 Task: Apply a specialized de-esser plugin with adaptive processing for natural results.
Action: Mouse moved to (76, 0)
Screenshot: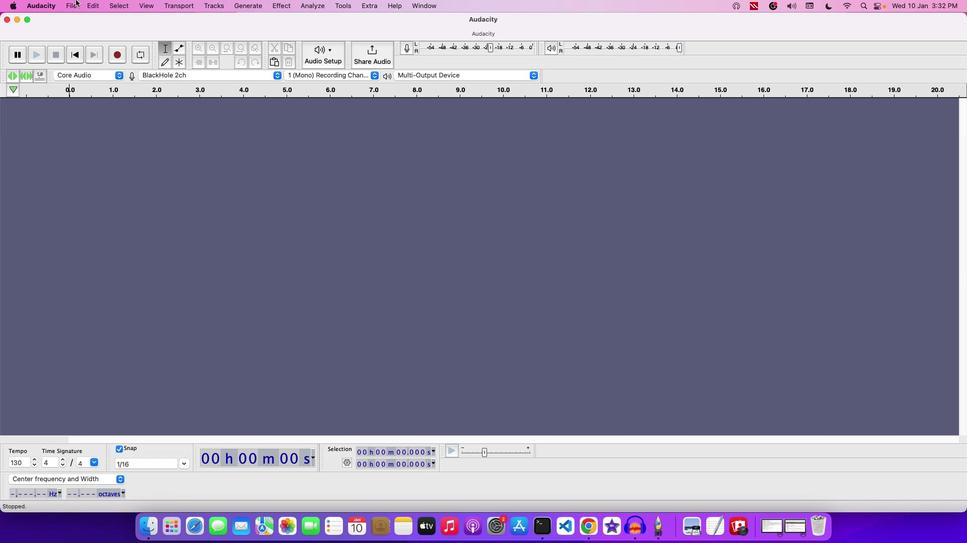 
Action: Mouse pressed left at (76, 0)
Screenshot: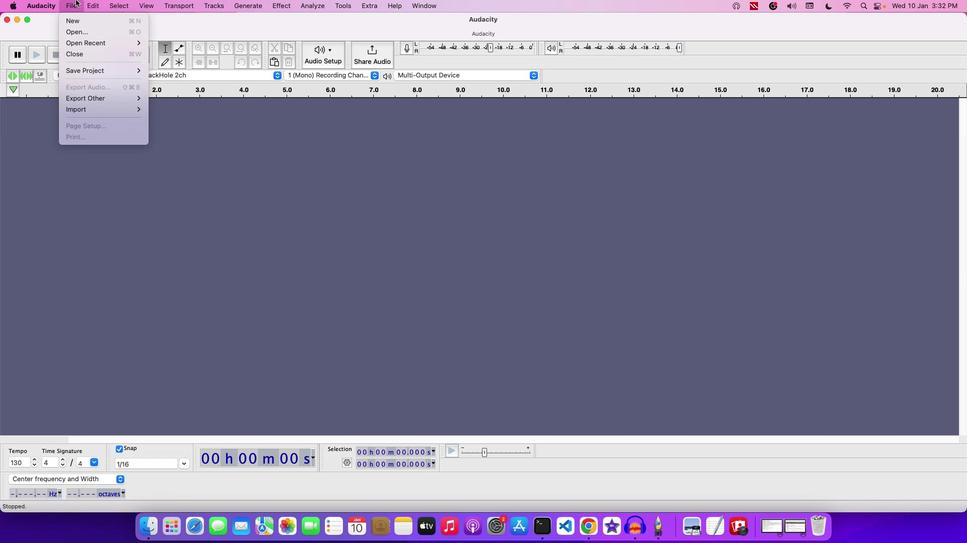
Action: Mouse moved to (85, 34)
Screenshot: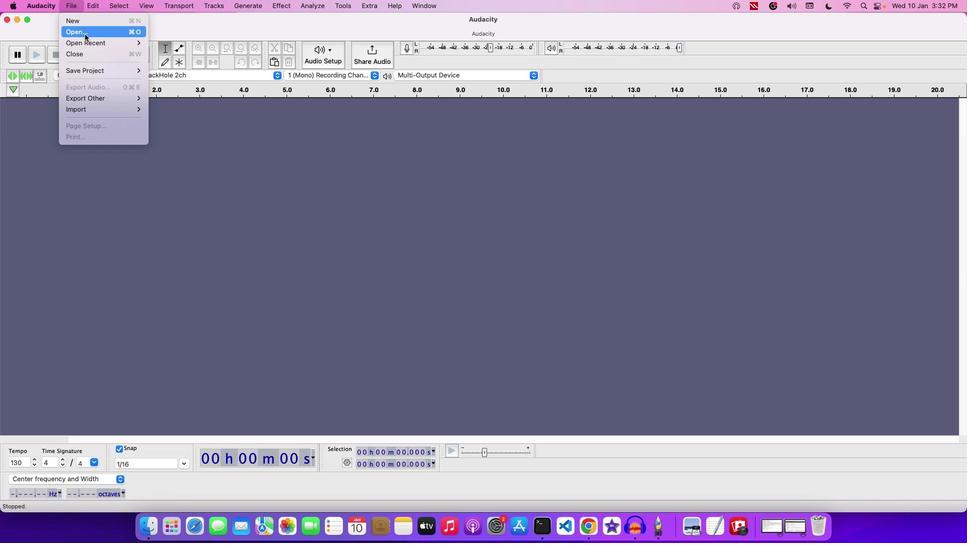 
Action: Mouse pressed left at (85, 34)
Screenshot: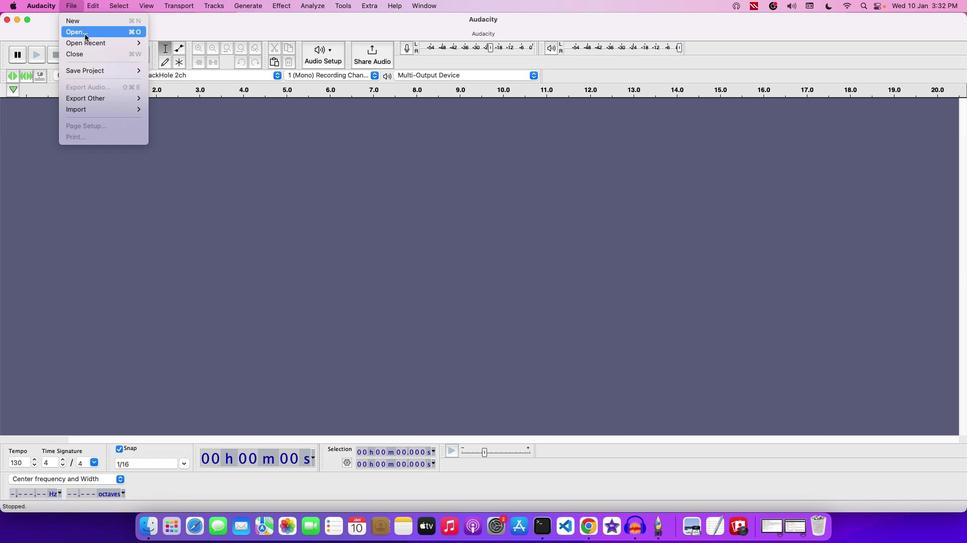 
Action: Mouse moved to (502, 107)
Screenshot: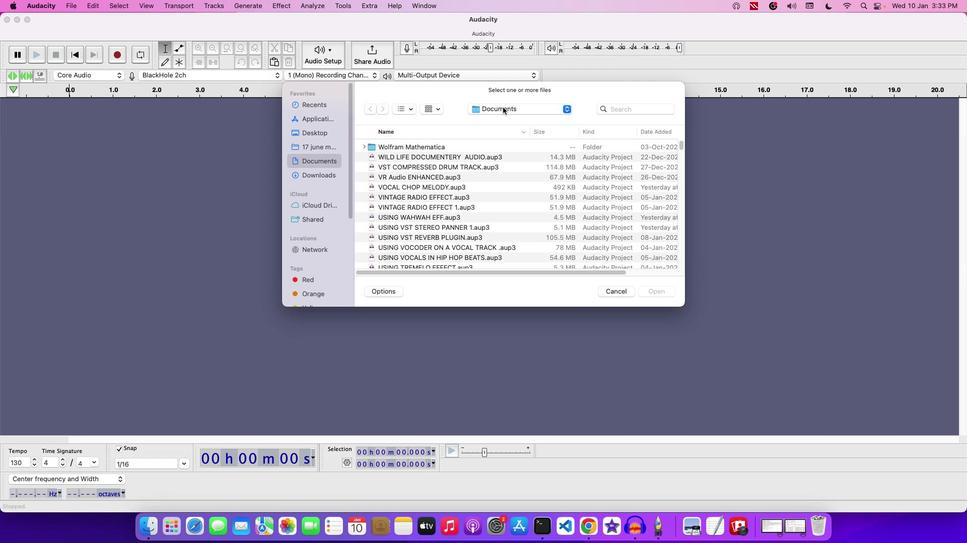 
Action: Mouse pressed left at (502, 107)
Screenshot: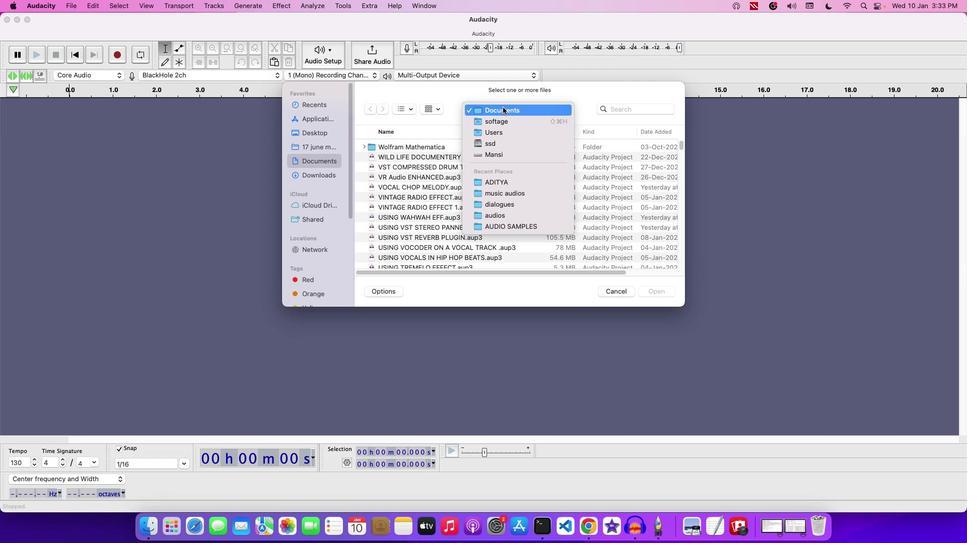 
Action: Mouse moved to (510, 178)
Screenshot: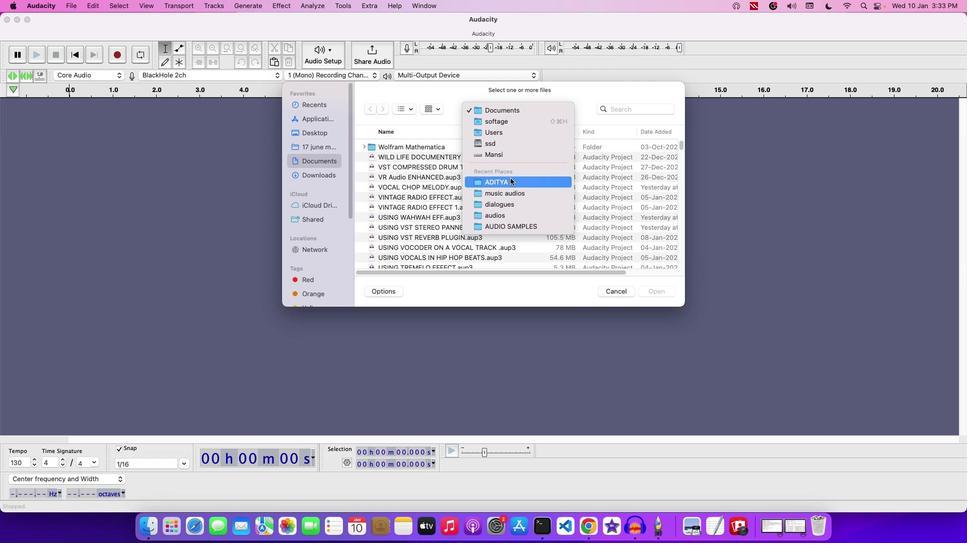 
Action: Mouse pressed left at (510, 178)
Screenshot: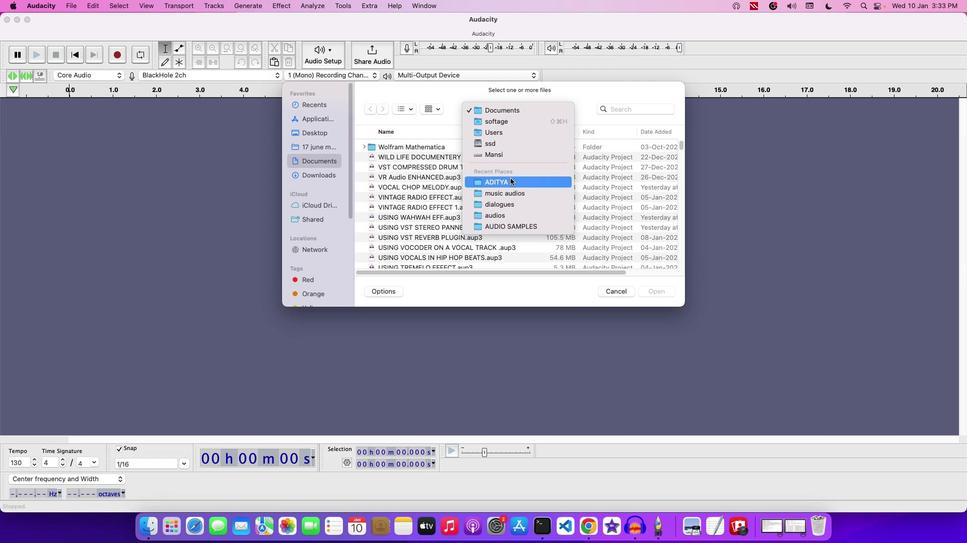 
Action: Mouse moved to (433, 155)
Screenshot: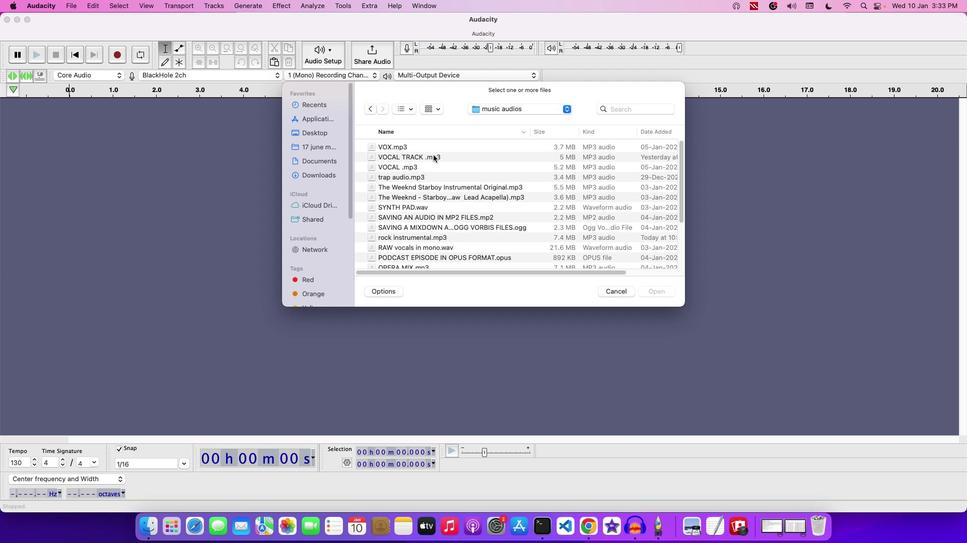 
Action: Mouse pressed left at (433, 155)
Screenshot: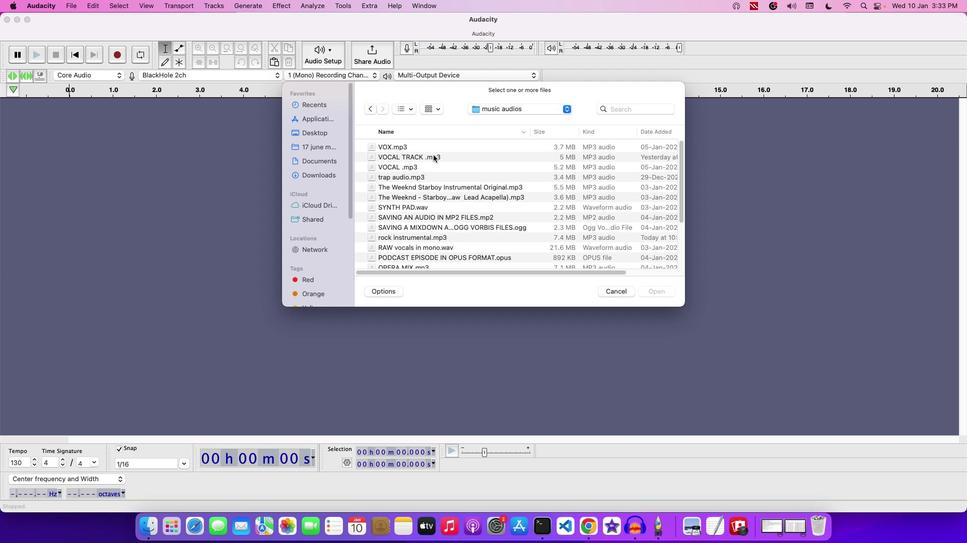 
Action: Mouse moved to (433, 154)
Screenshot: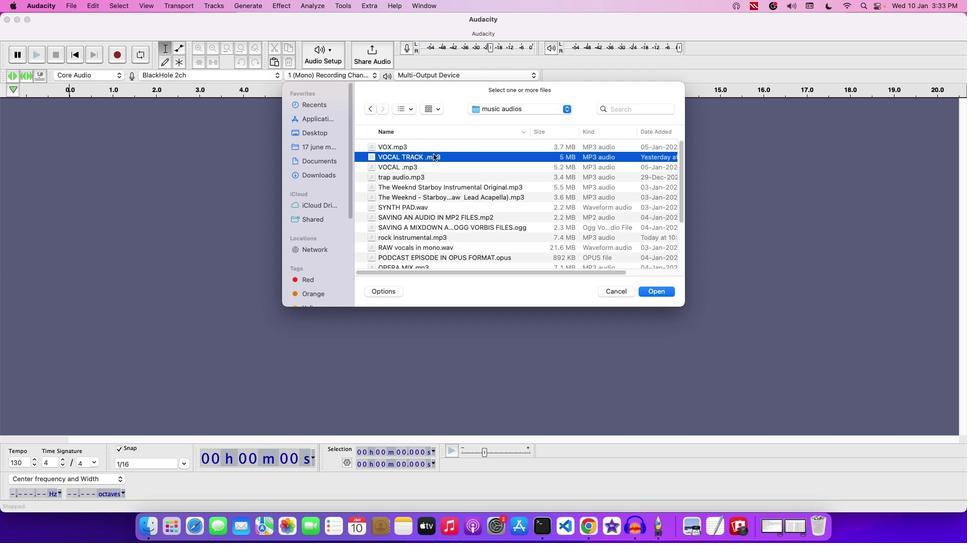 
Action: Mouse pressed left at (433, 154)
Screenshot: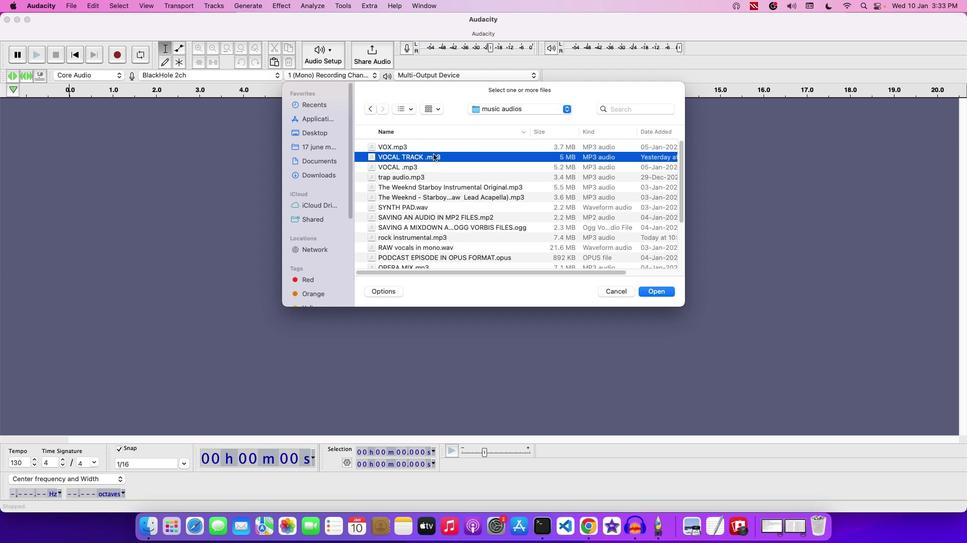 
Action: Mouse moved to (610, 291)
Screenshot: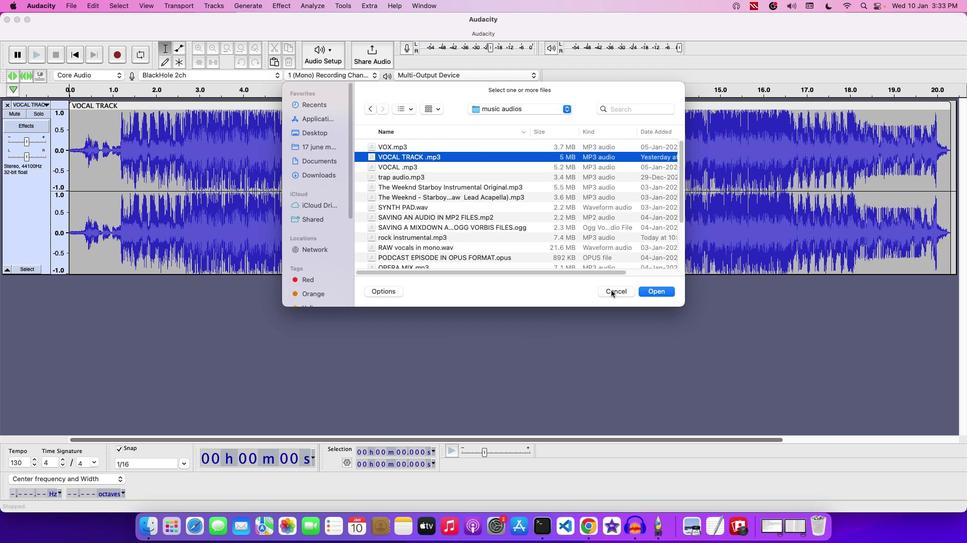 
Action: Mouse pressed left at (610, 291)
Screenshot: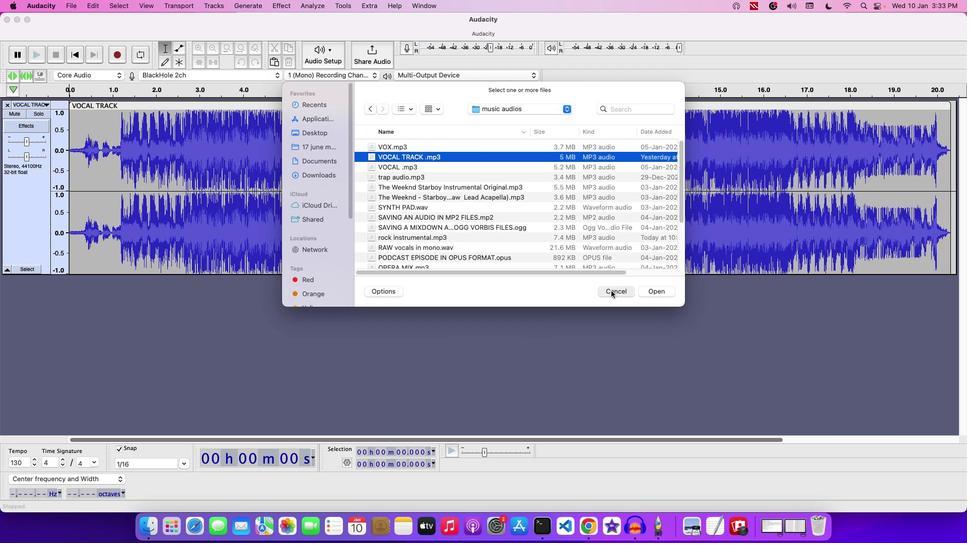 
Action: Mouse moved to (67, 105)
Screenshot: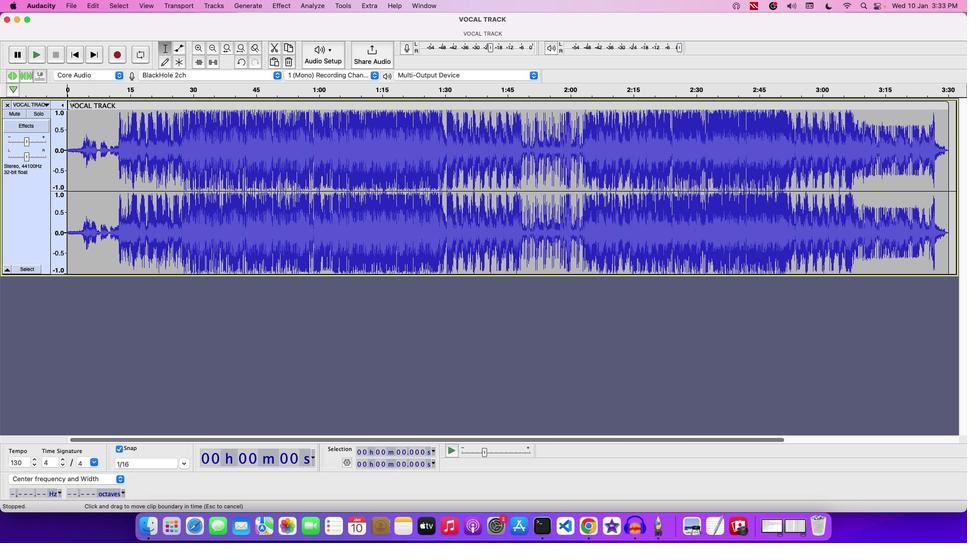 
Action: Mouse pressed left at (67, 105)
Screenshot: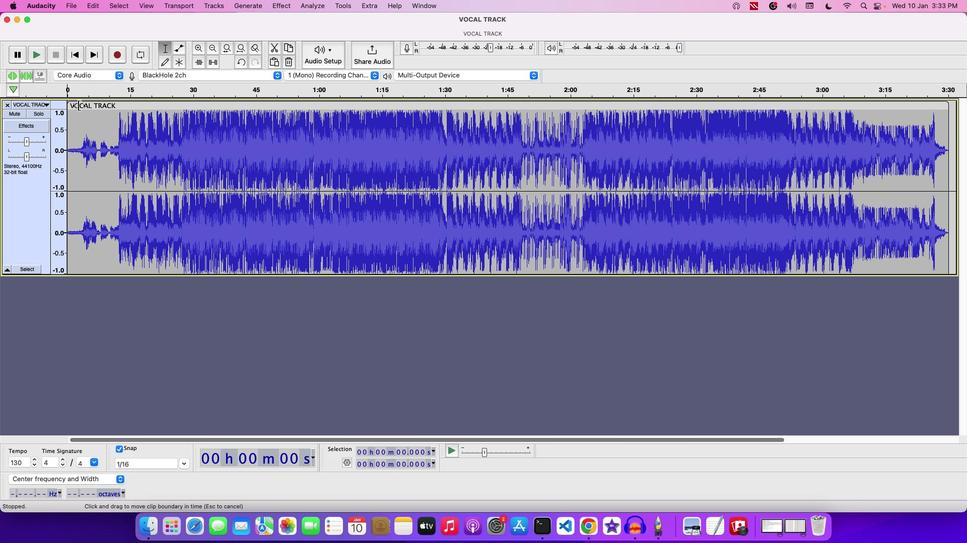 
Action: Mouse moved to (116, 106)
Screenshot: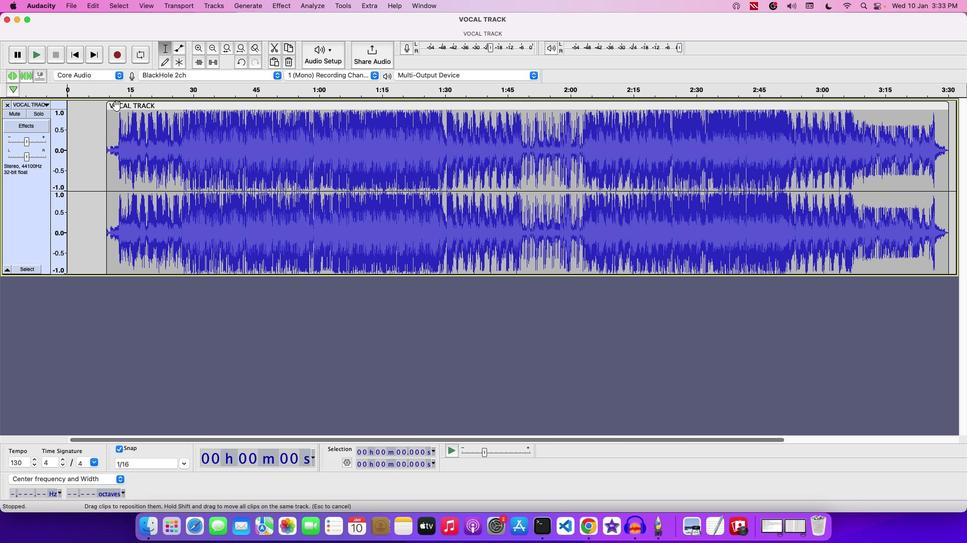 
Action: Mouse pressed left at (116, 106)
Screenshot: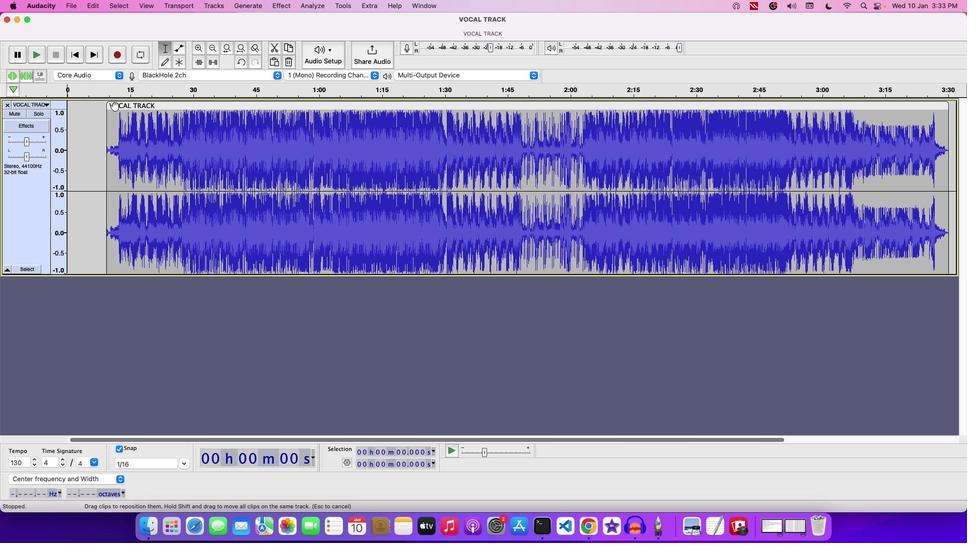 
Action: Mouse moved to (77, 98)
Screenshot: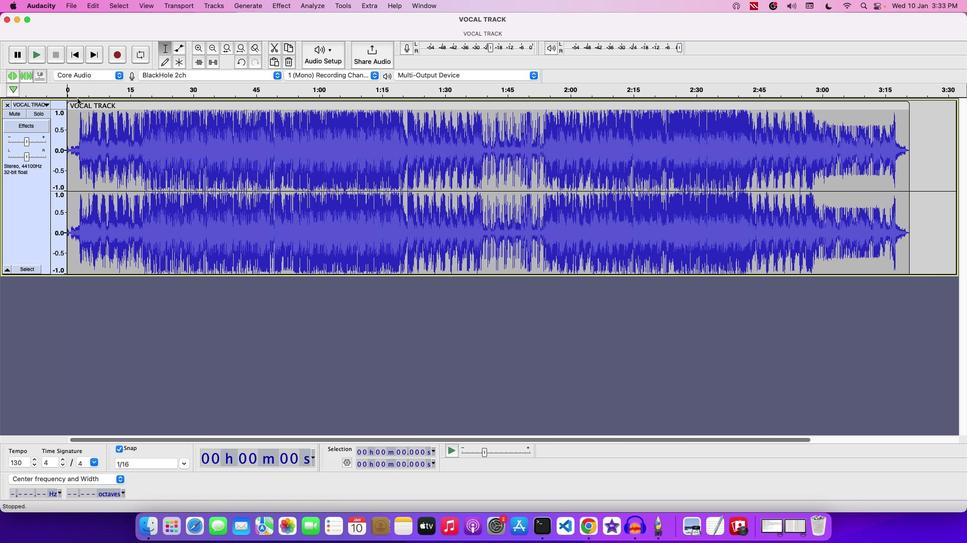 
Action: Key pressed Key.space
Screenshot: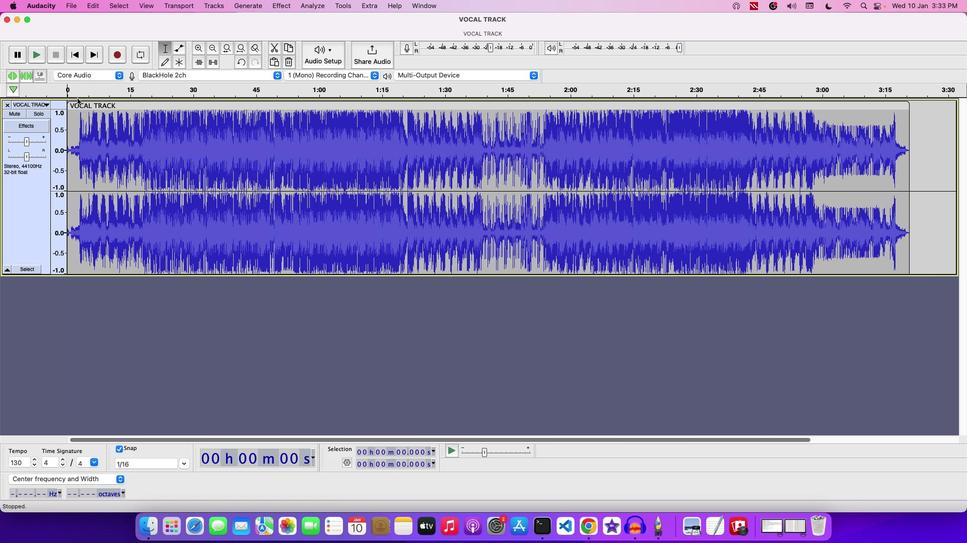 
Action: Mouse moved to (29, 143)
Screenshot: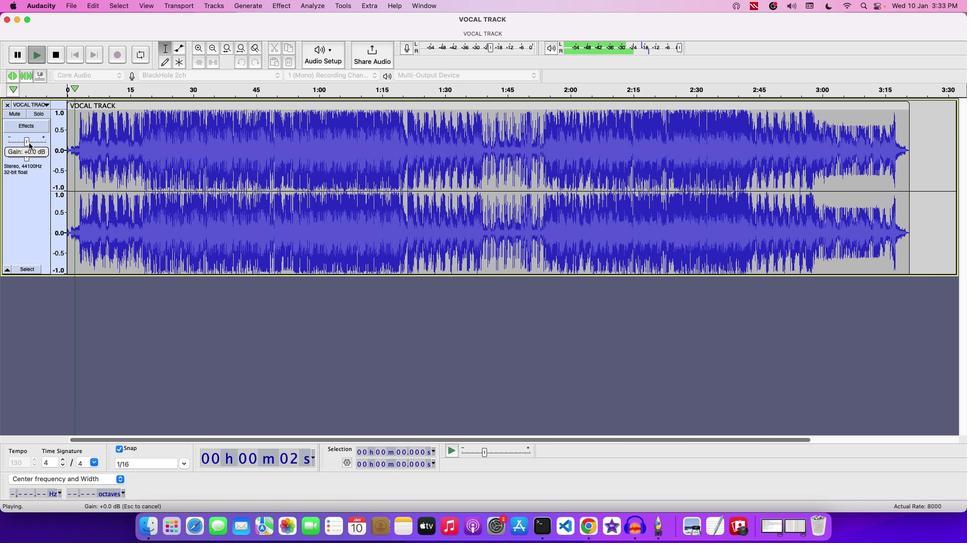 
Action: Mouse pressed left at (29, 143)
Screenshot: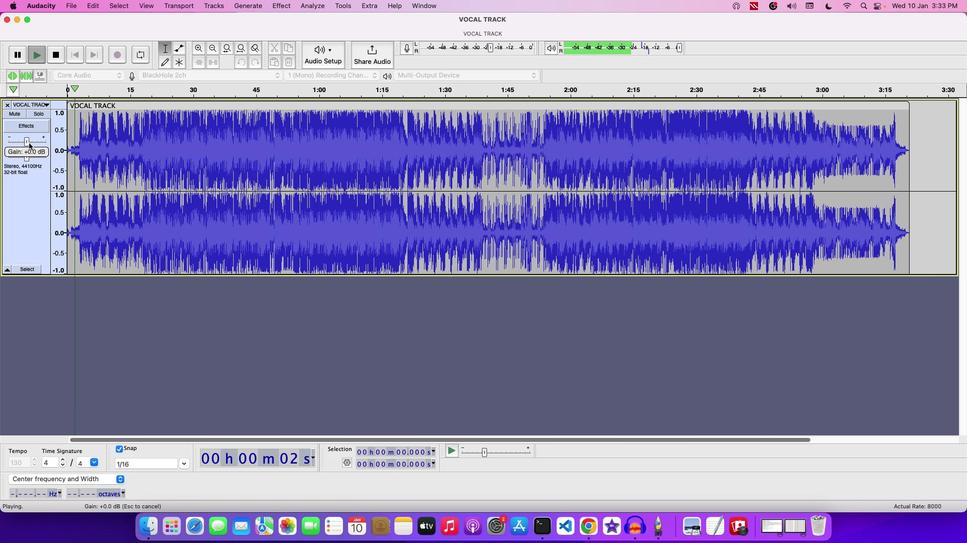 
Action: Mouse moved to (253, 134)
Screenshot: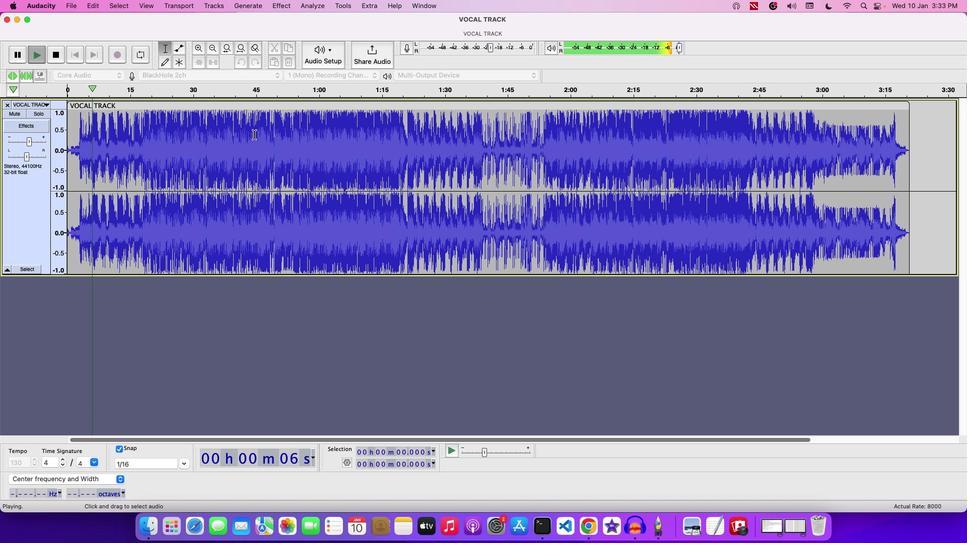 
Action: Mouse pressed left at (253, 134)
Screenshot: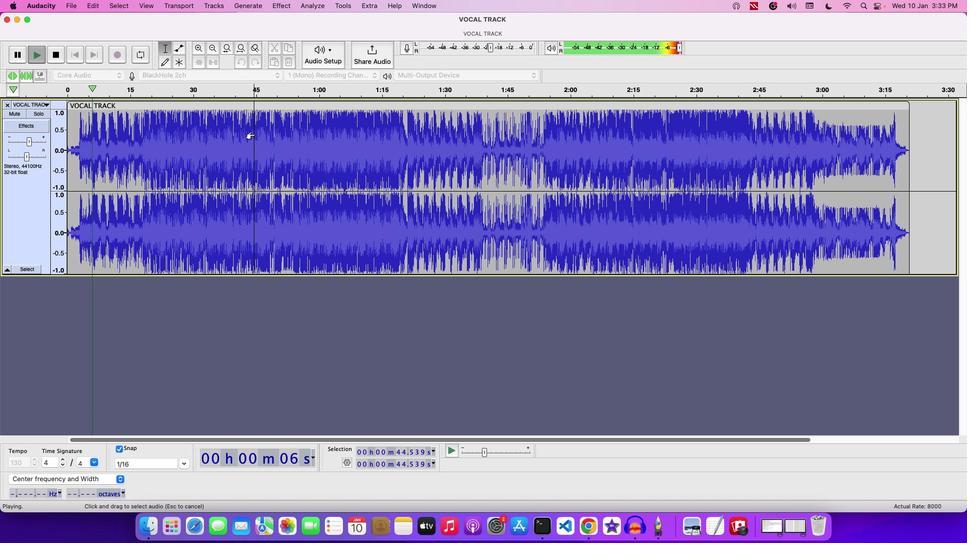
Action: Mouse pressed left at (253, 134)
Screenshot: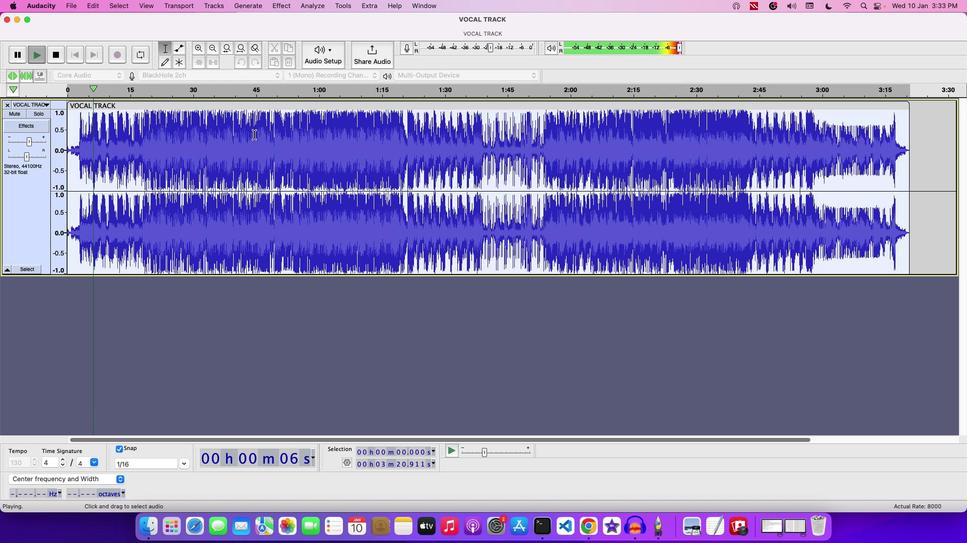 
Action: Mouse moved to (312, 150)
Screenshot: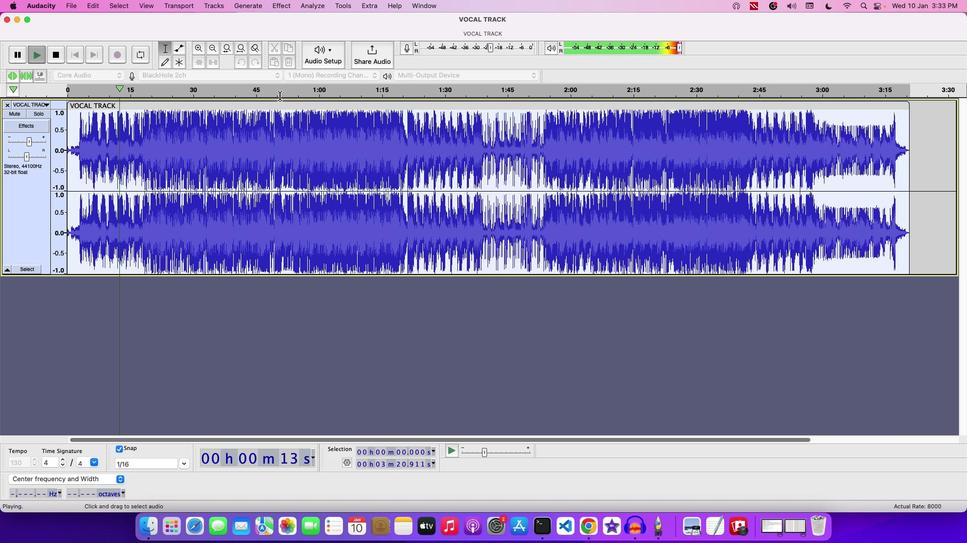 
Action: Key pressed Key.space
Screenshot: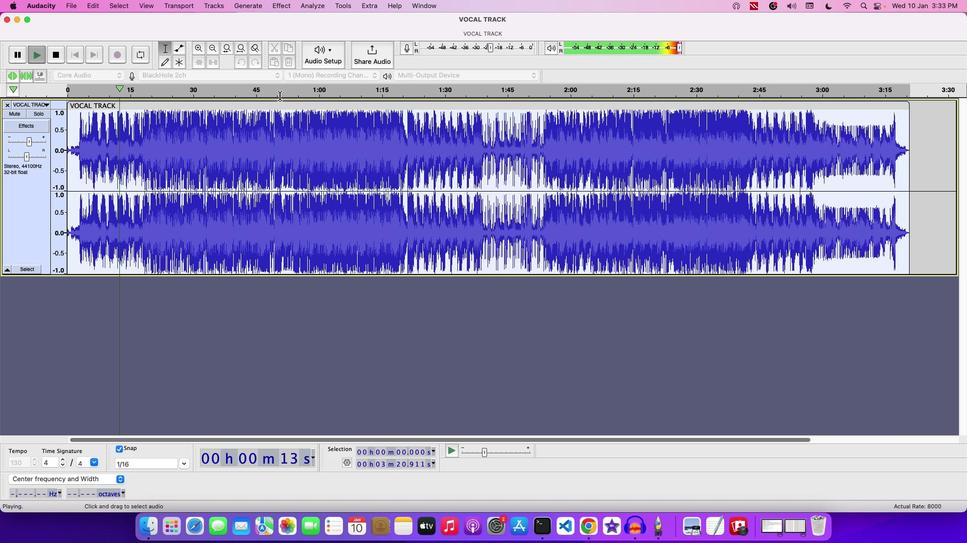 
Action: Mouse moved to (285, 5)
Screenshot: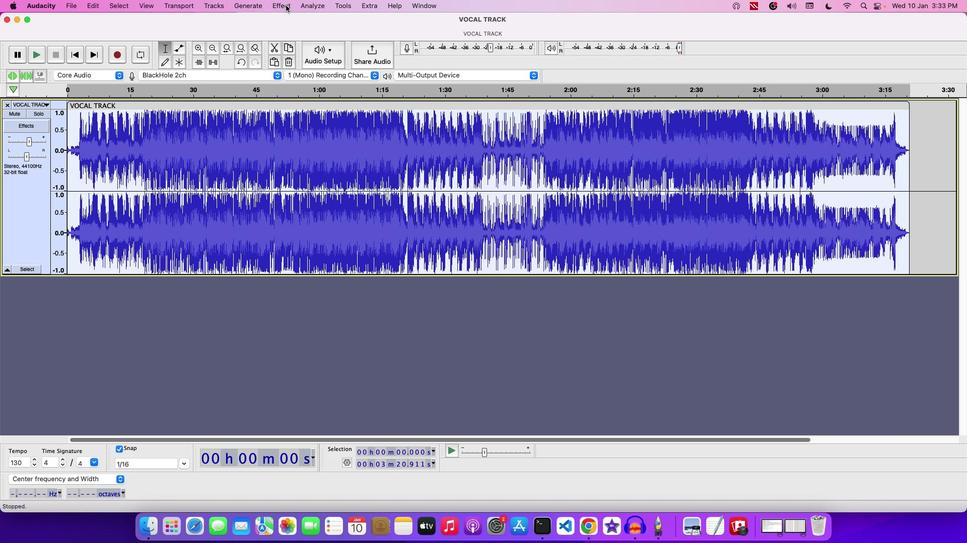 
Action: Mouse pressed left at (285, 5)
Screenshot: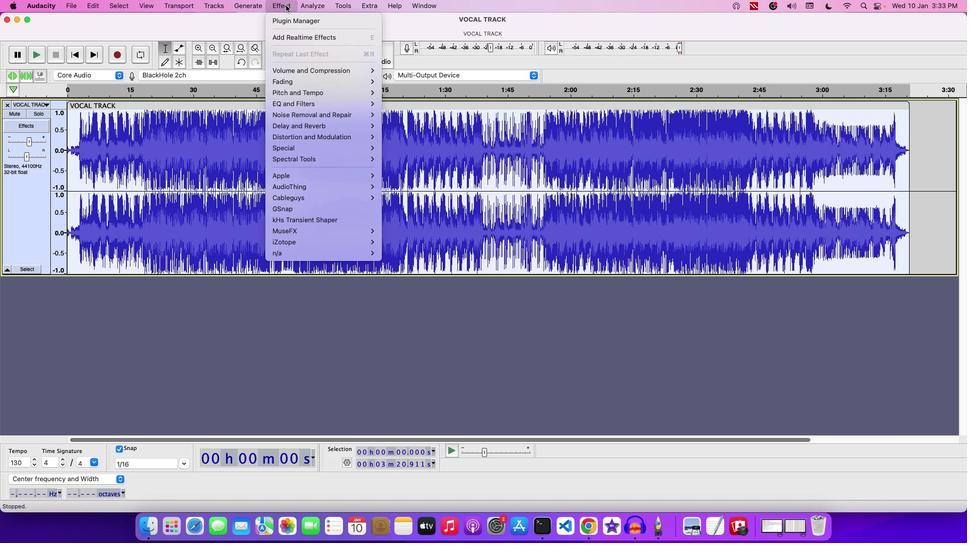 
Action: Mouse moved to (410, 256)
Screenshot: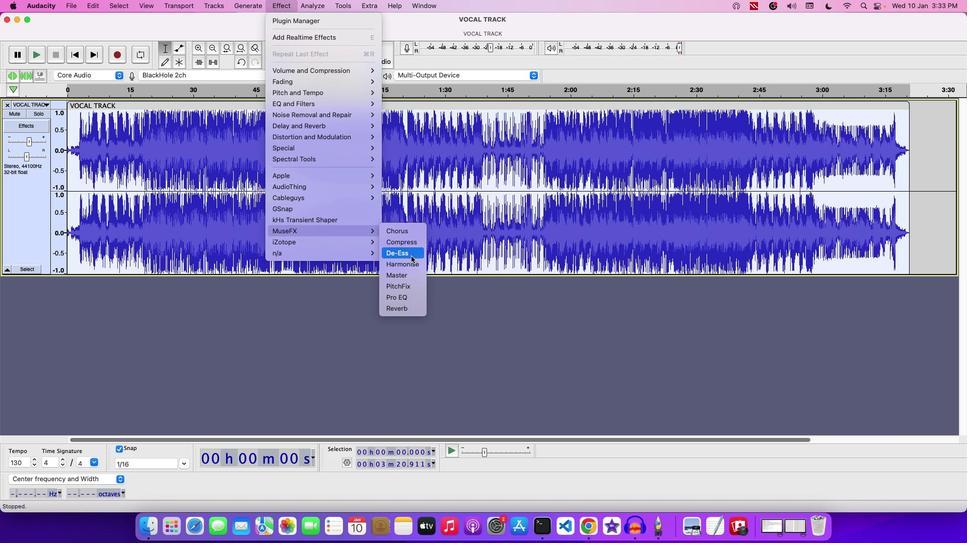 
Action: Mouse pressed left at (410, 256)
Screenshot: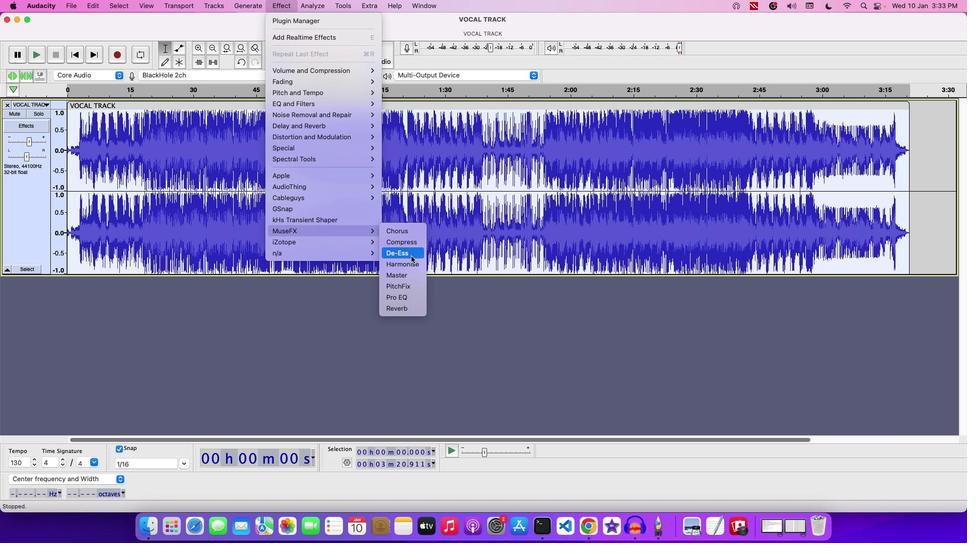 
Action: Mouse moved to (474, 173)
Screenshot: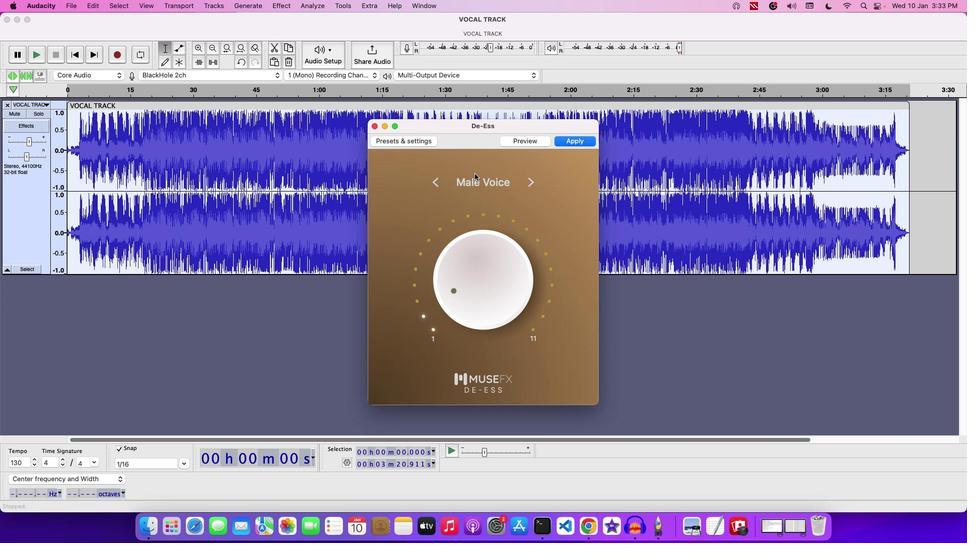 
Action: Mouse pressed left at (474, 173)
Screenshot: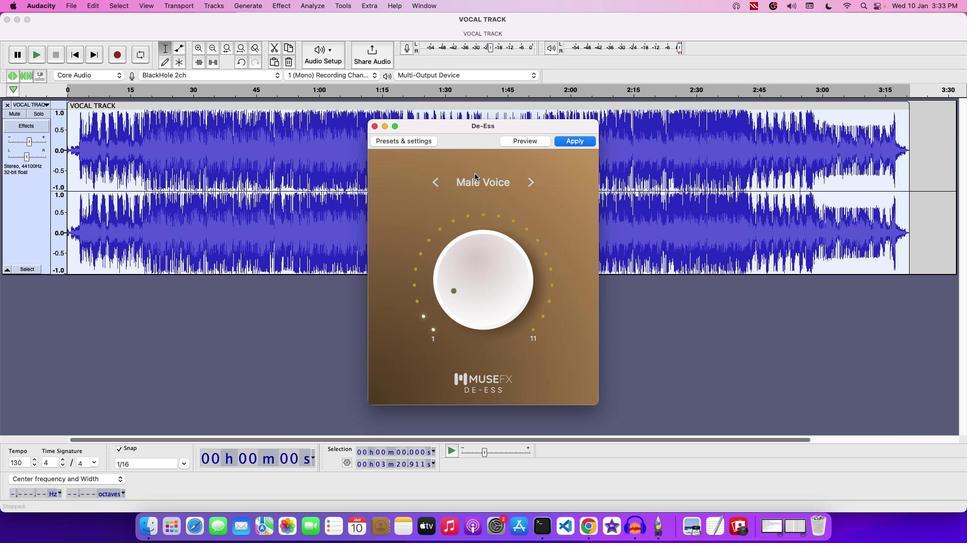 
Action: Mouse moved to (473, 184)
Screenshot: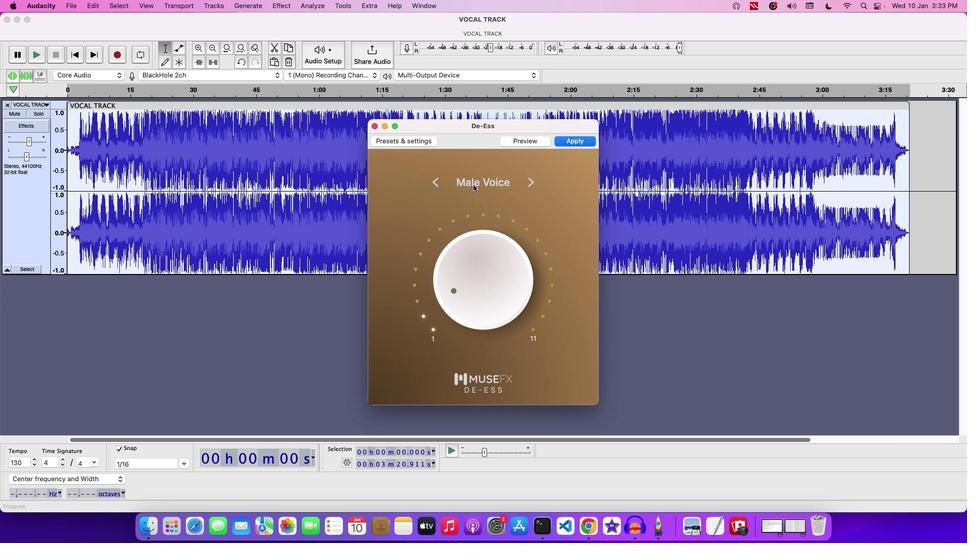 
Action: Mouse pressed left at (473, 184)
Screenshot: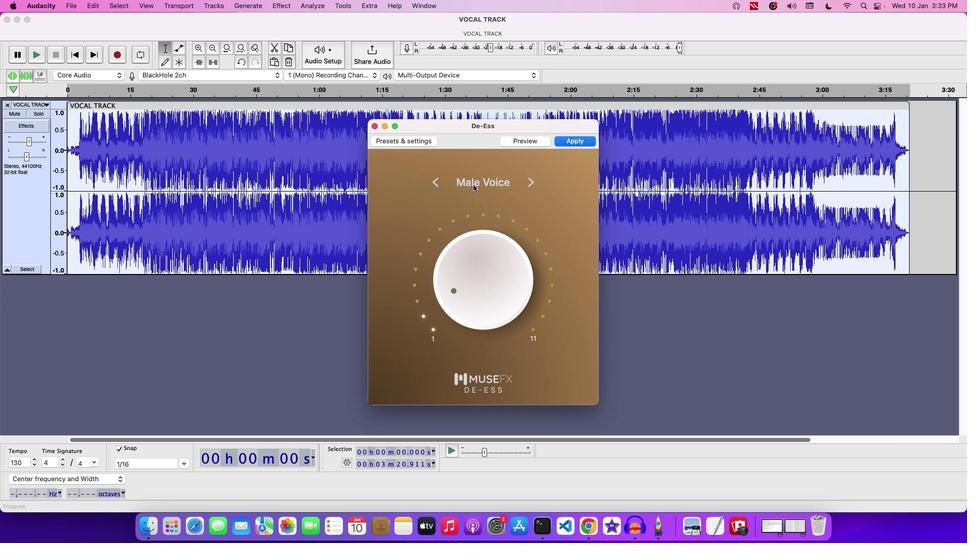 
Action: Mouse moved to (479, 218)
Screenshot: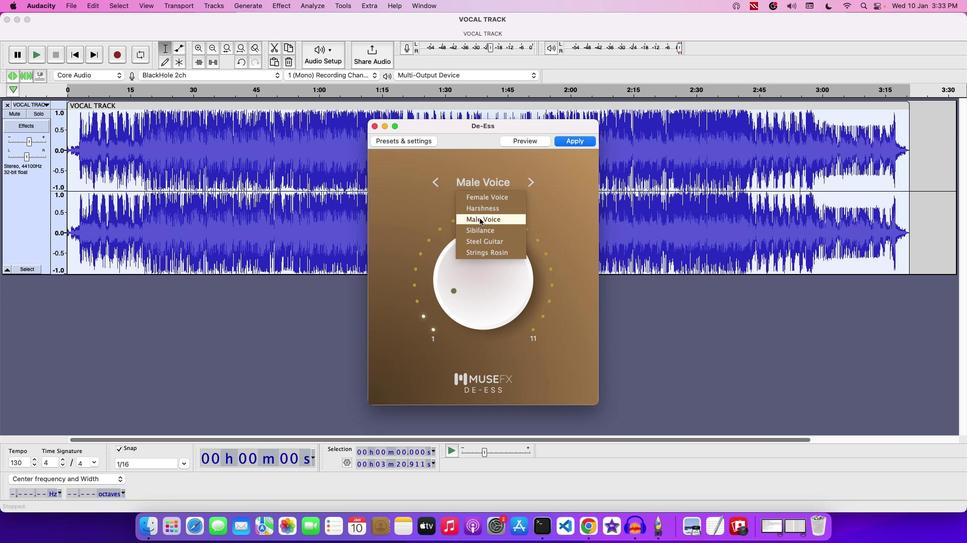 
Action: Key pressed Key.enter
Screenshot: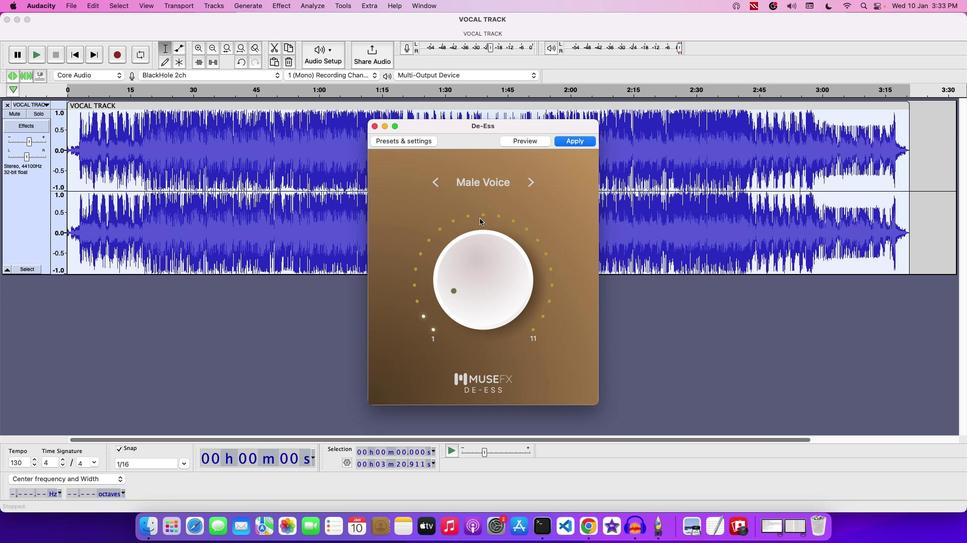 
Action: Mouse moved to (483, 292)
Screenshot: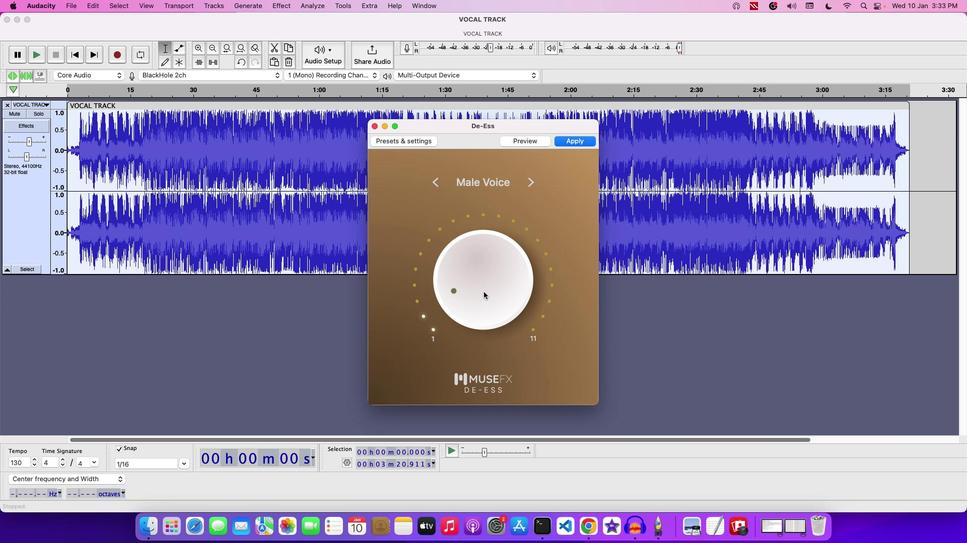 
Action: Mouse pressed left at (483, 292)
Screenshot: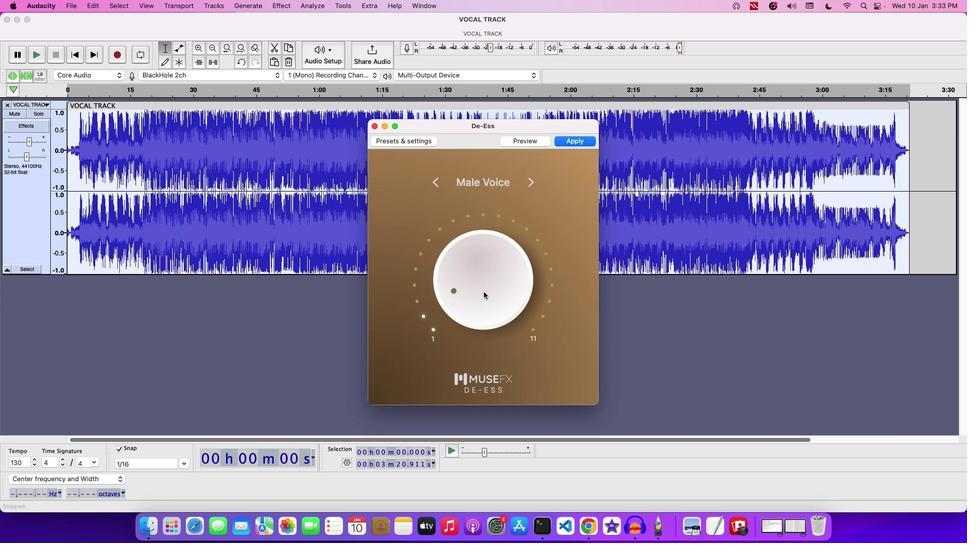 
Action: Mouse moved to (570, 140)
Screenshot: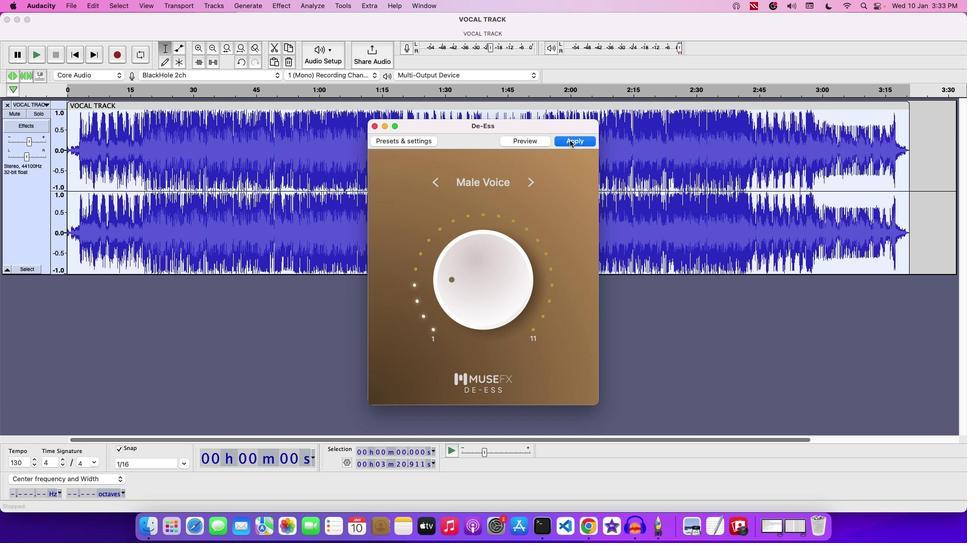 
Action: Mouse pressed left at (570, 140)
Screenshot: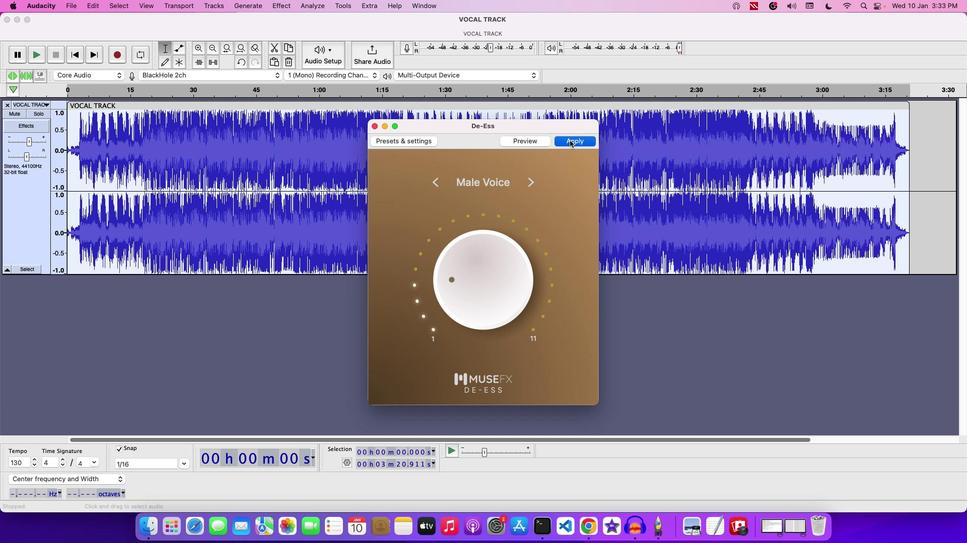
Action: Mouse moved to (227, 180)
Screenshot: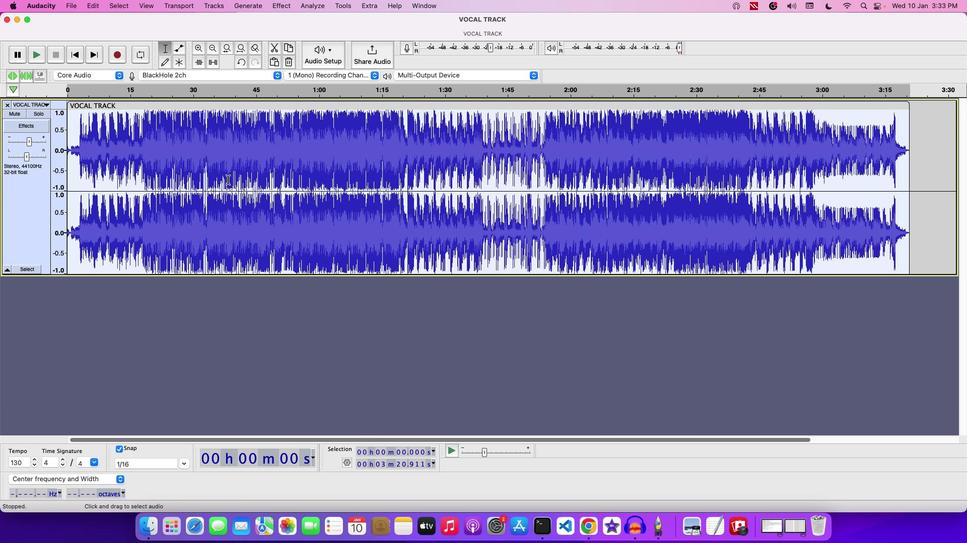 
Action: Key pressed Key.space
Screenshot: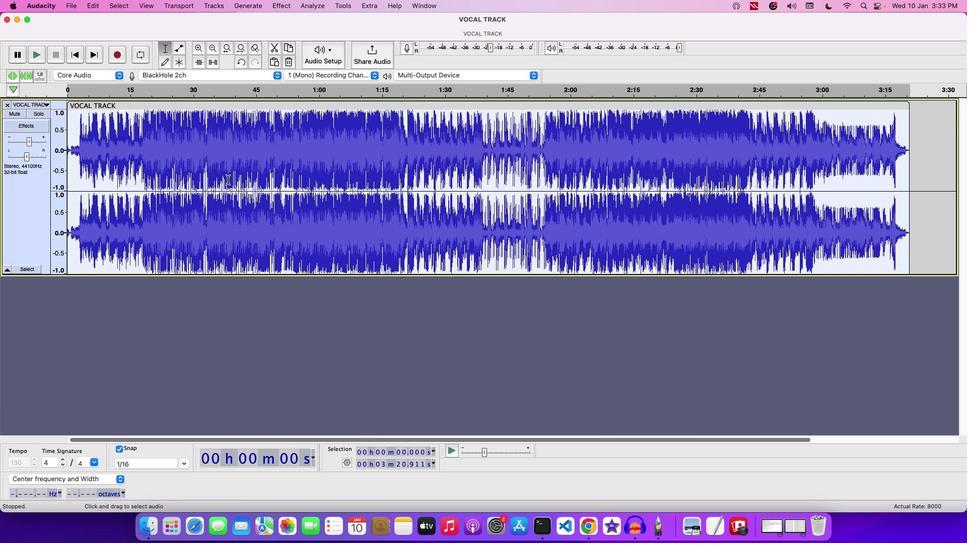 
Action: Mouse moved to (255, 181)
Screenshot: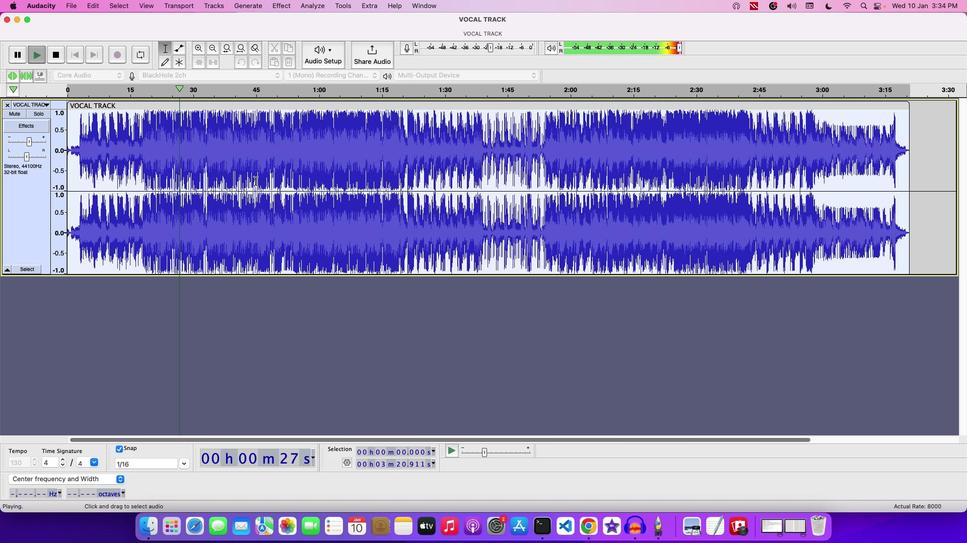 
Action: Key pressed Key.space
Screenshot: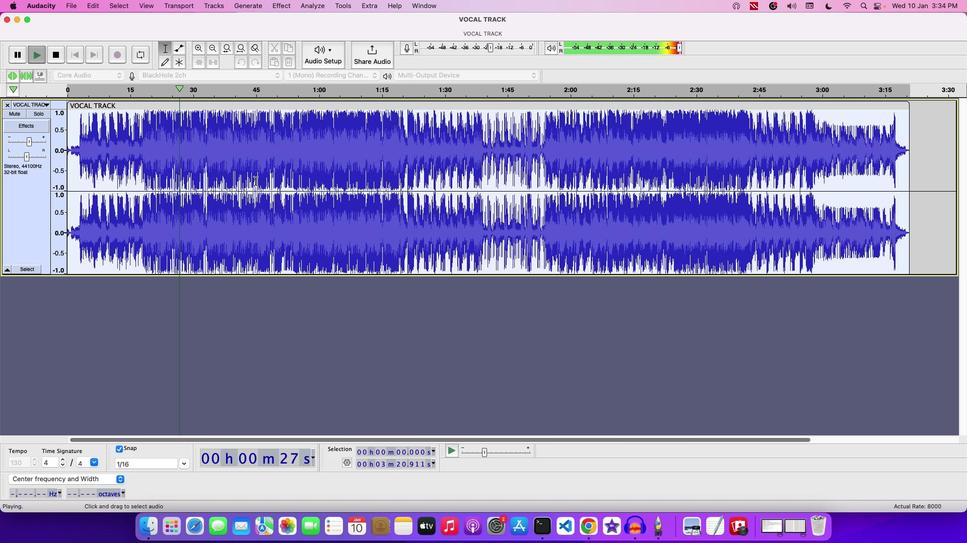
Action: Mouse moved to (71, 9)
Screenshot: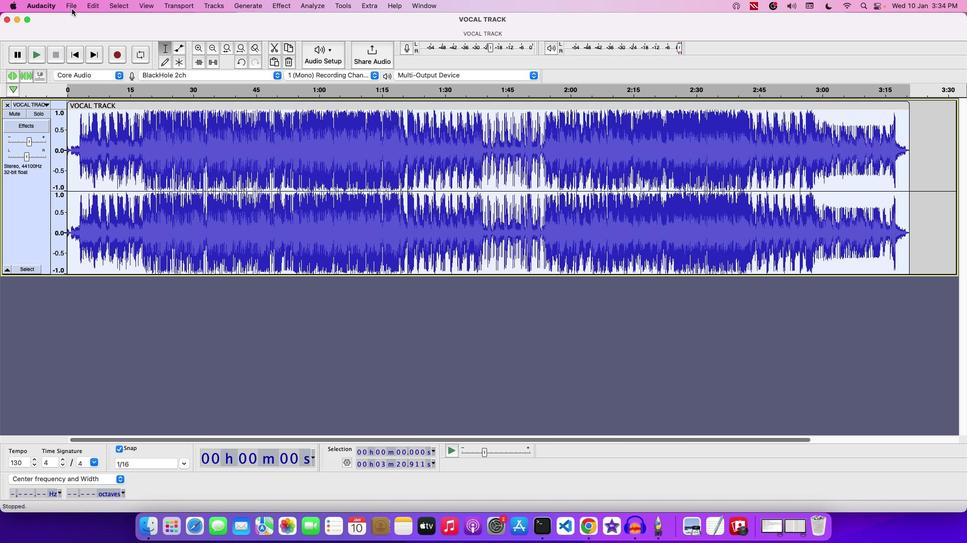 
Action: Mouse pressed left at (71, 9)
Screenshot: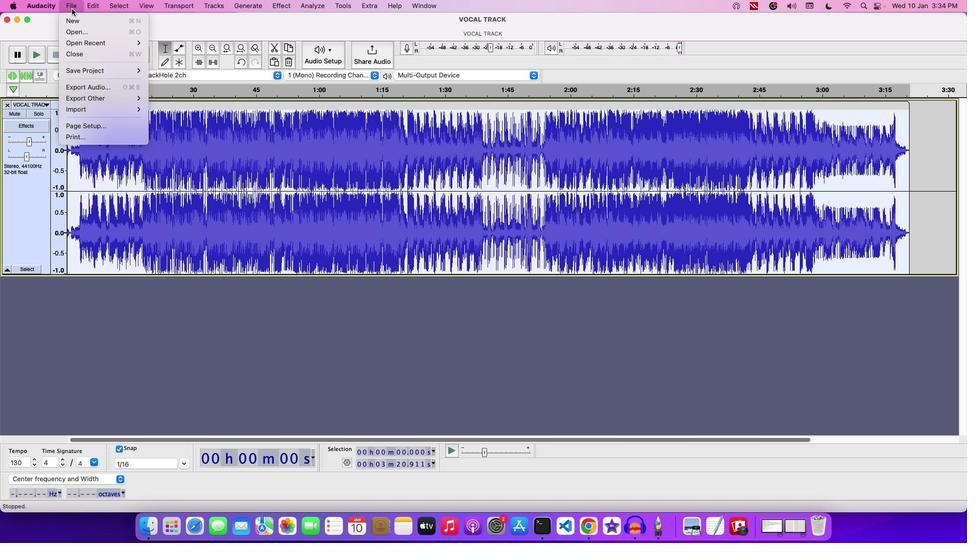 
Action: Mouse moved to (191, 67)
Screenshot: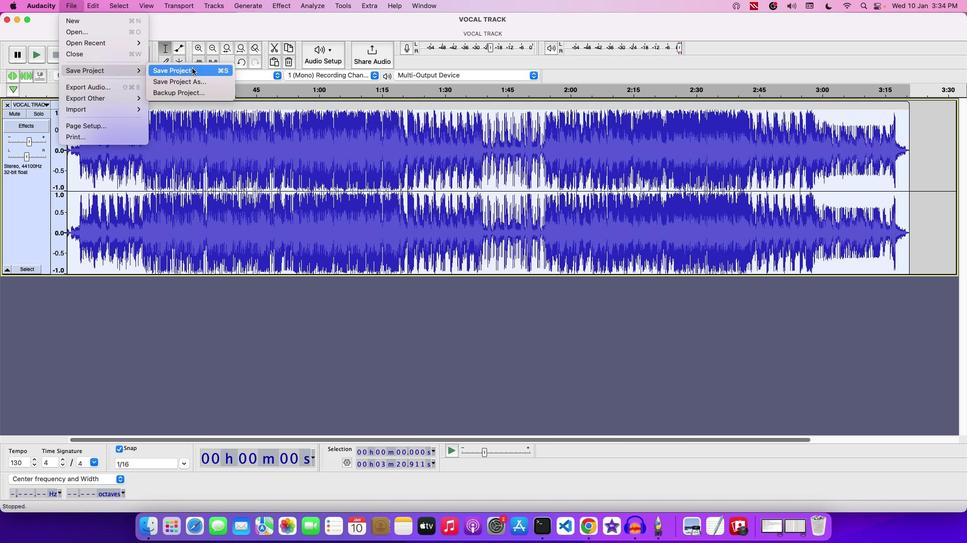 
Action: Mouse pressed left at (191, 67)
Screenshot: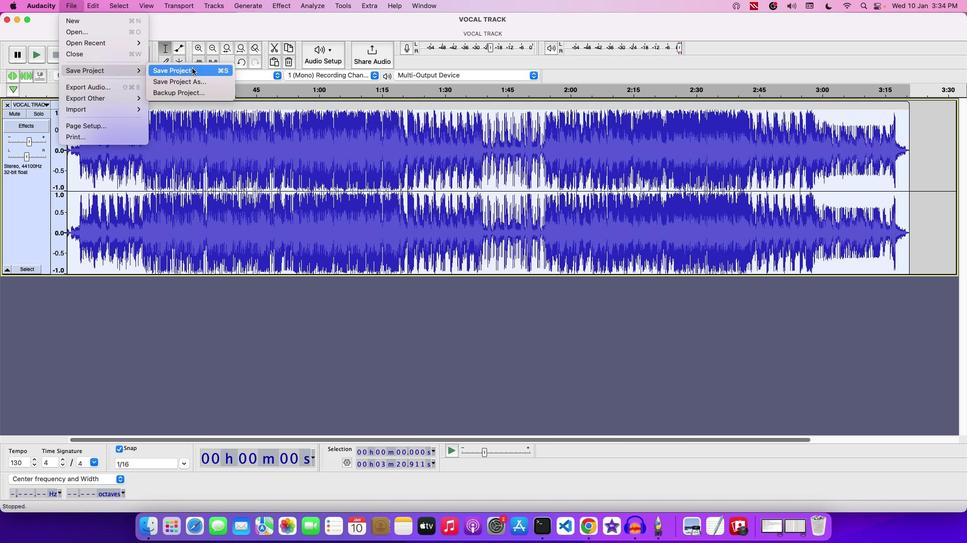 
Action: Mouse moved to (446, 187)
Screenshot: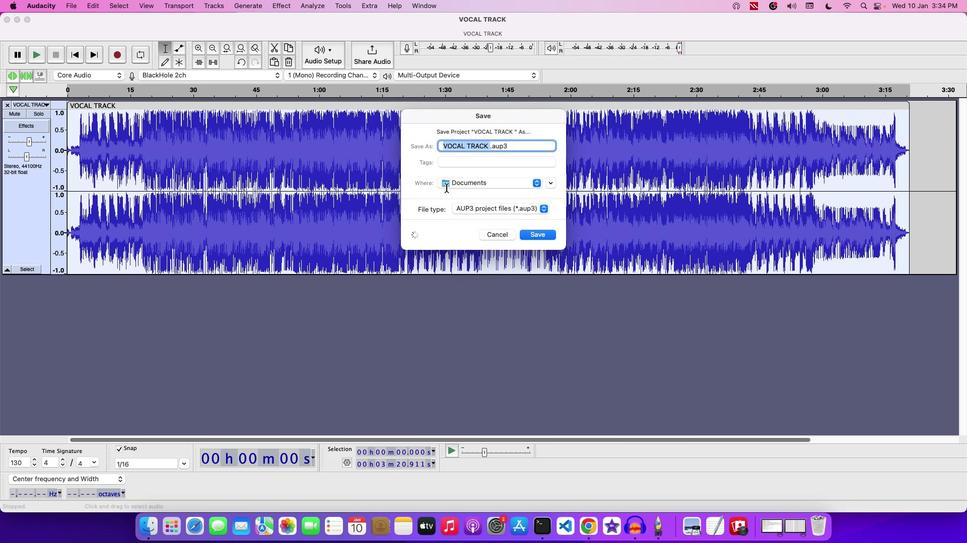 
Action: Key pressed Key.backspace'A''P''P''L''Y''I''N''G'Key.space'A'Key.space'D''E''-''E''S''S''E''R'Key.space'P''L''U''G''I''N''3'
Screenshot: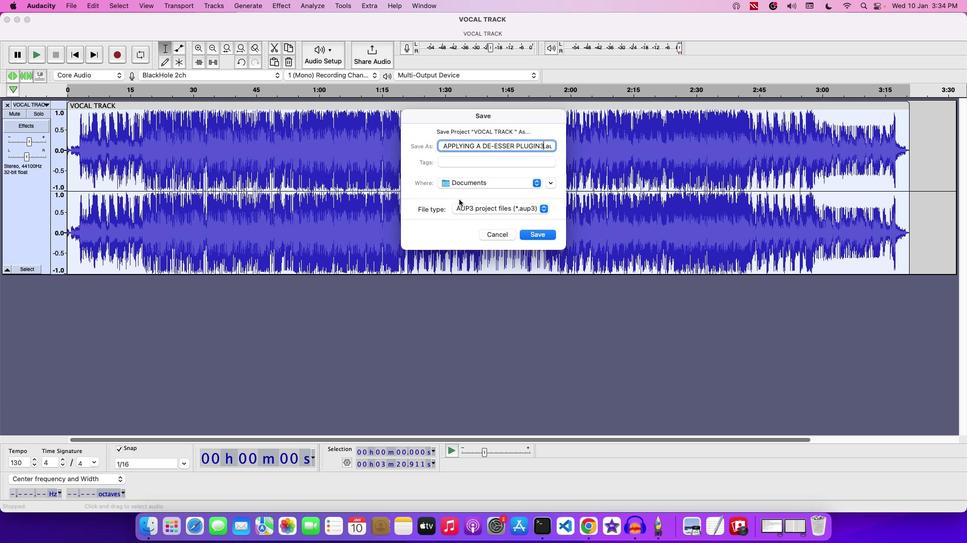 
Action: Mouse moved to (550, 235)
Screenshot: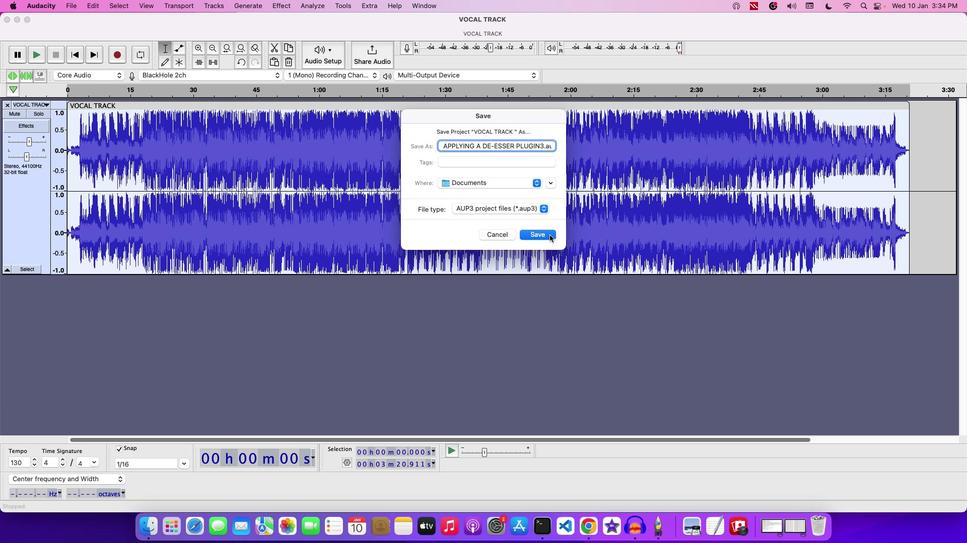 
Action: Mouse pressed left at (550, 235)
Screenshot: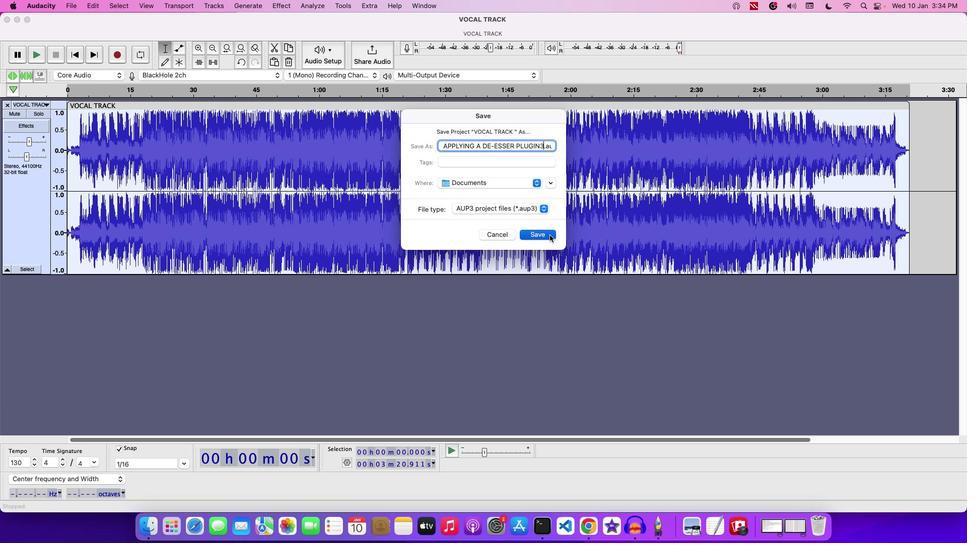 
